 Task: Open Card Card0000000036 in Board Board0000000009 in Workspace WS0000000003 in Trello. Add Member Carxxstreet791@gmail.com to Card Card0000000036 in Board Board0000000009 in Workspace WS0000000003 in Trello. Add Red Label titled Label0000000036 to Card Card0000000036 in Board Board0000000009 in Workspace WS0000000003 in Trello. Add Checklist CL0000000036 to Card Card0000000036 in Board Board0000000009 in Workspace WS0000000003 in Trello. Add Dates with Start Date as Nov 01 2023 and Due Date as Nov 30 2023 to Card Card0000000036 in Board Board0000000009 in Workspace WS0000000003 in Trello
Action: Mouse moved to (469, 24)
Screenshot: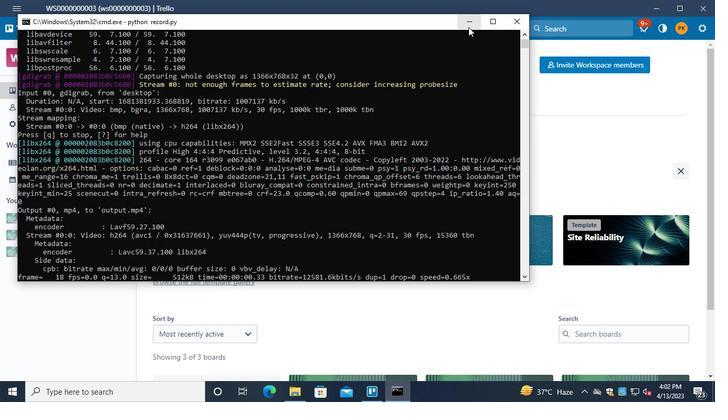 
Action: Mouse pressed left at (469, 24)
Screenshot: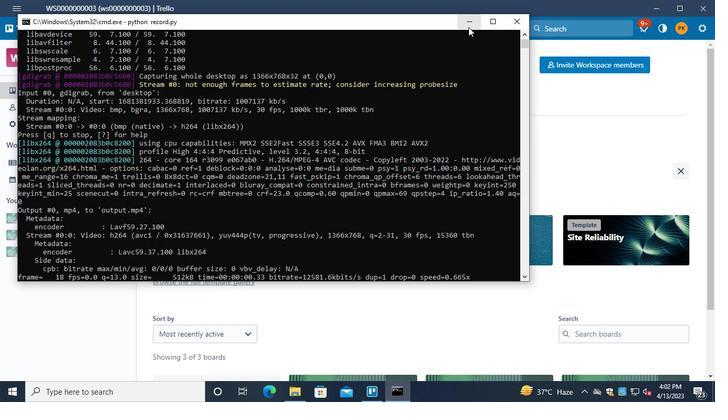 
Action: Mouse moved to (61, 250)
Screenshot: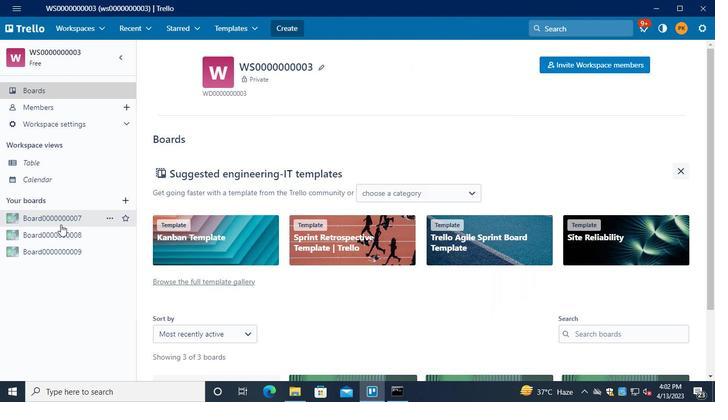
Action: Mouse pressed left at (61, 250)
Screenshot: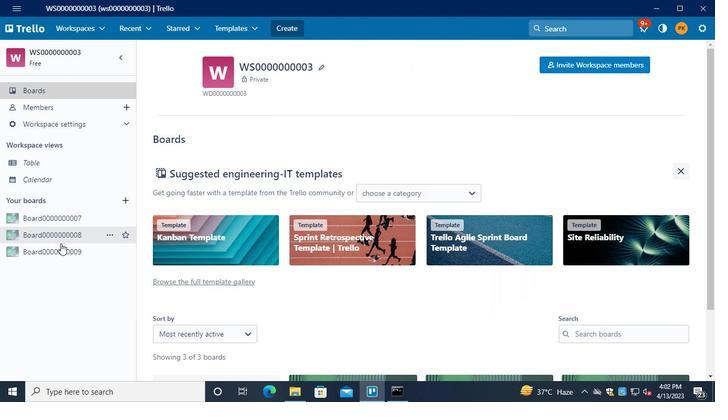 
Action: Mouse moved to (199, 329)
Screenshot: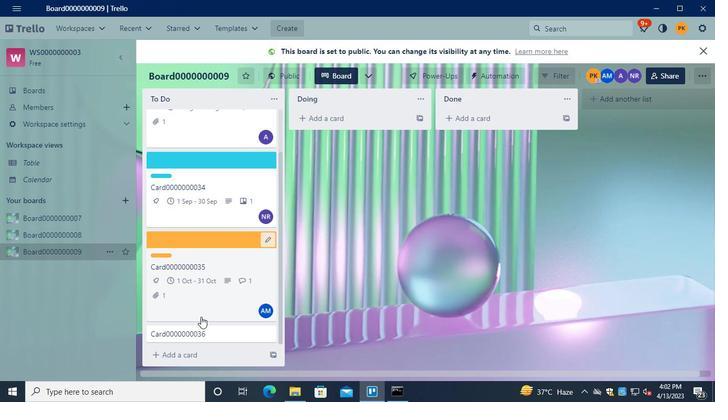 
Action: Mouse pressed left at (199, 329)
Screenshot: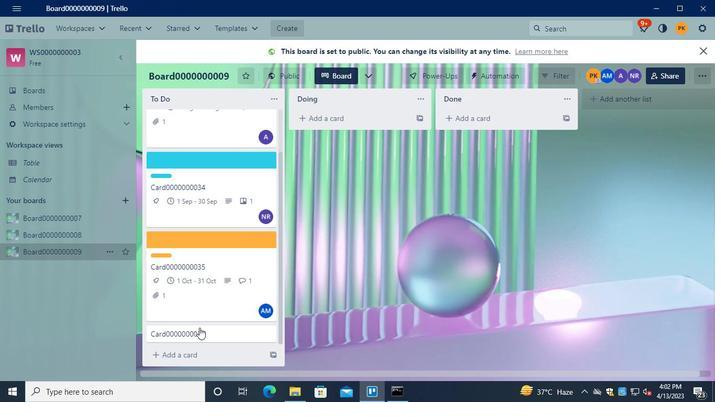 
Action: Mouse moved to (496, 134)
Screenshot: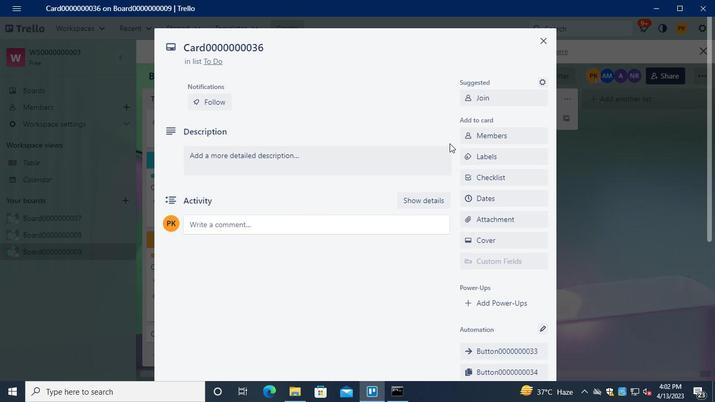 
Action: Mouse pressed left at (496, 134)
Screenshot: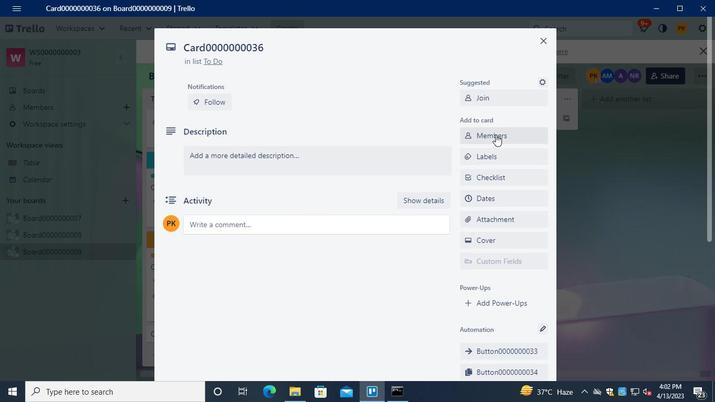 
Action: Mouse moved to (494, 135)
Screenshot: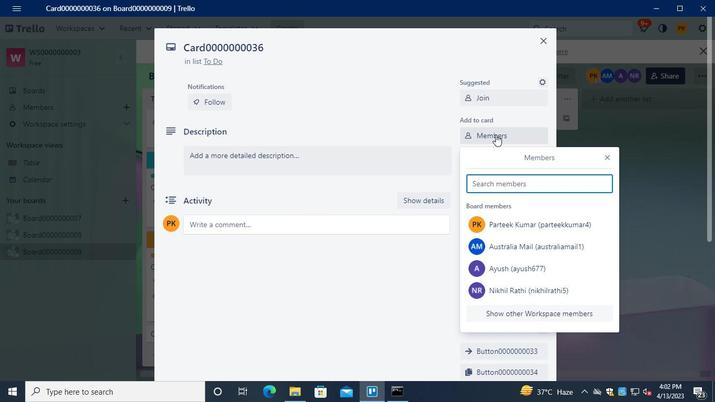 
Action: Keyboard Key.shift
Screenshot: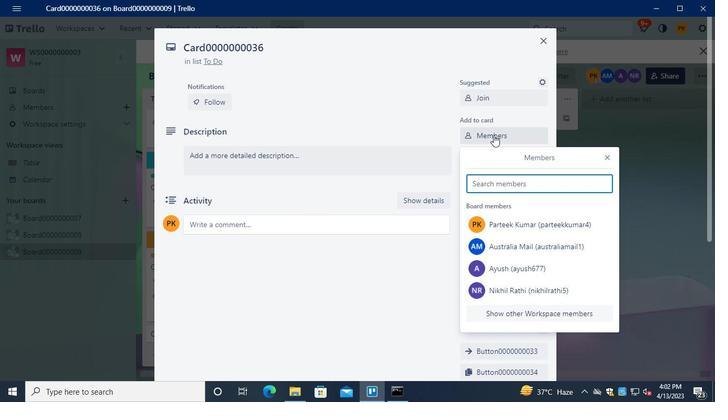 
Action: Keyboard C
Screenshot: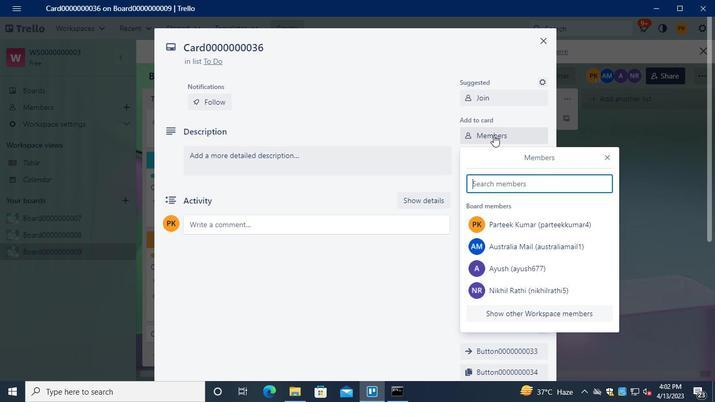 
Action: Mouse moved to (534, 286)
Screenshot: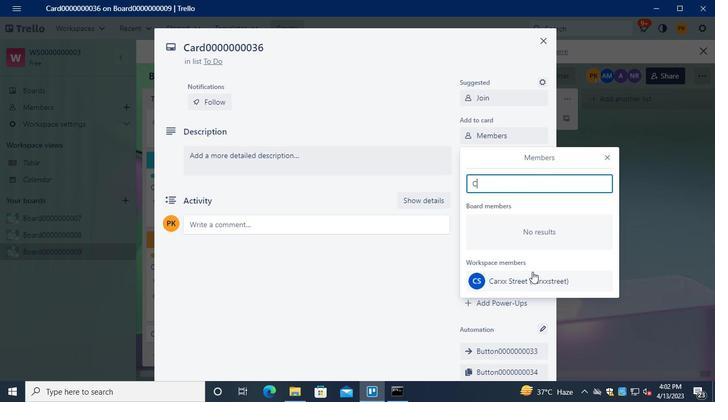 
Action: Mouse pressed left at (534, 286)
Screenshot: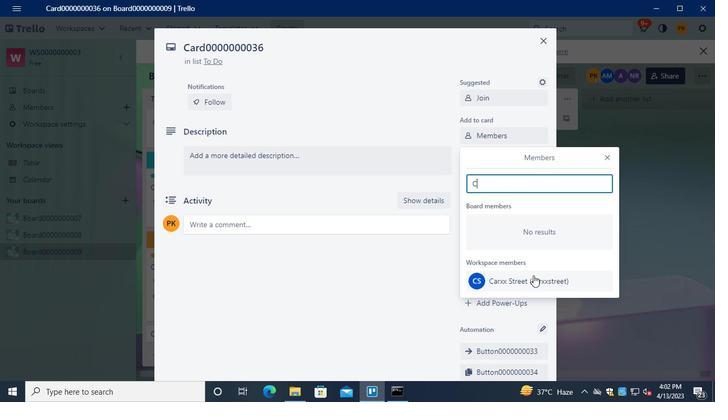 
Action: Mouse moved to (609, 151)
Screenshot: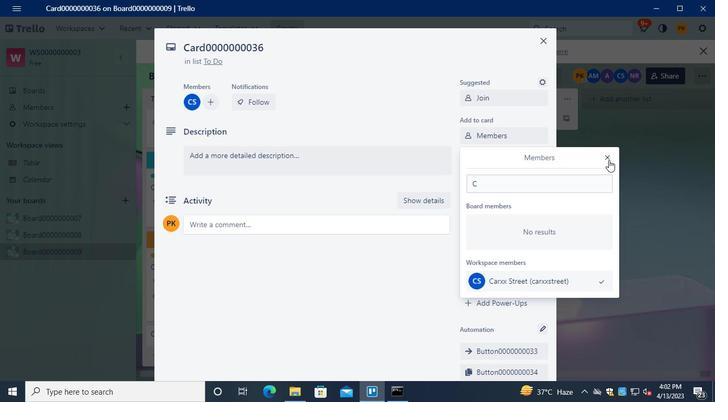 
Action: Mouse pressed left at (609, 151)
Screenshot: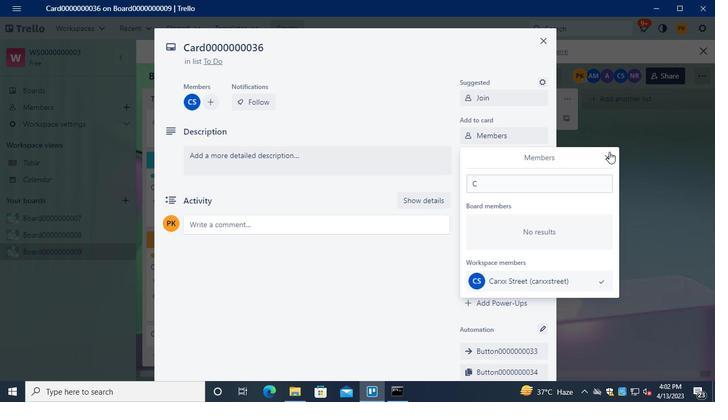 
Action: Mouse moved to (495, 158)
Screenshot: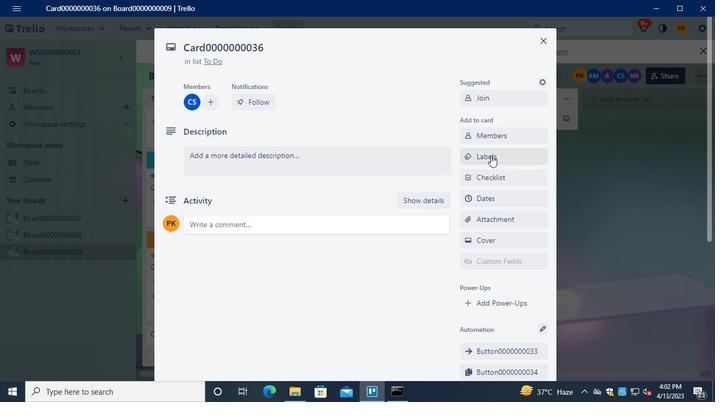 
Action: Mouse pressed left at (495, 158)
Screenshot: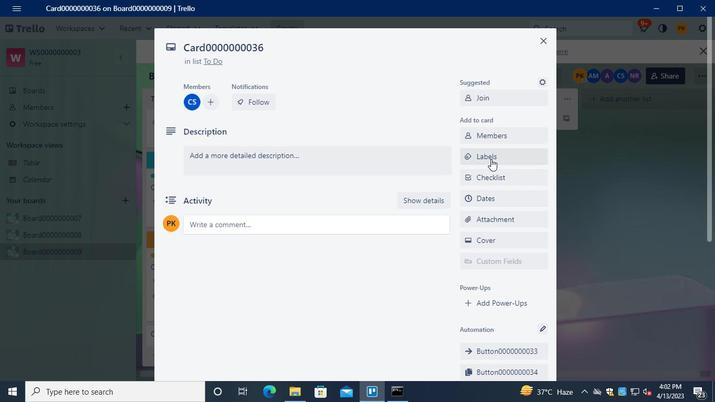 
Action: Mouse moved to (531, 290)
Screenshot: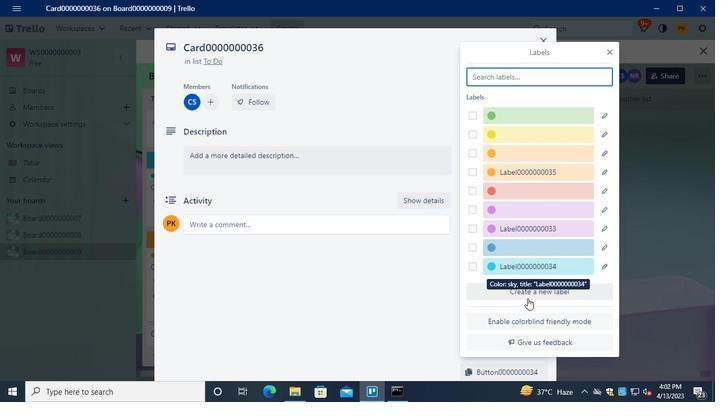 
Action: Mouse pressed left at (531, 290)
Screenshot: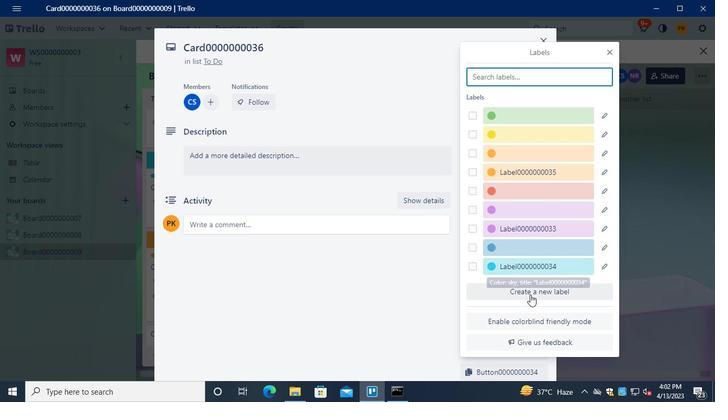 
Action: Mouse moved to (525, 150)
Screenshot: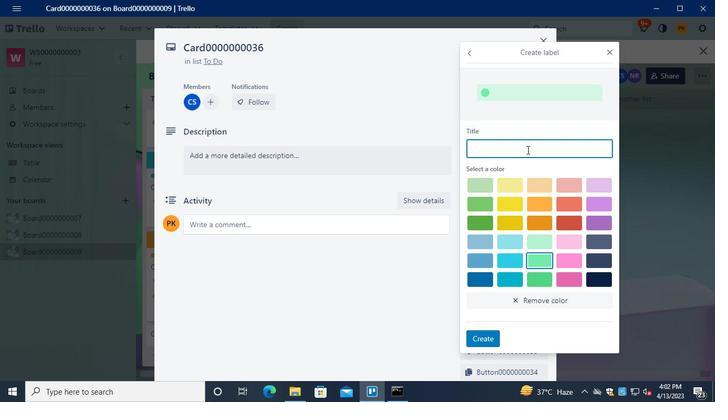 
Action: Keyboard Key.shift
Screenshot: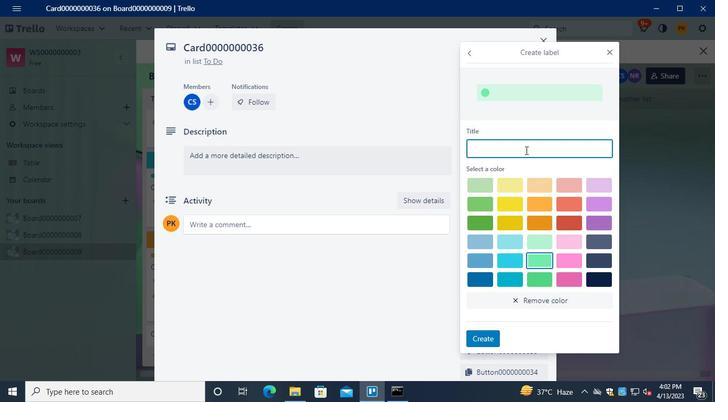 
Action: Keyboard L
Screenshot: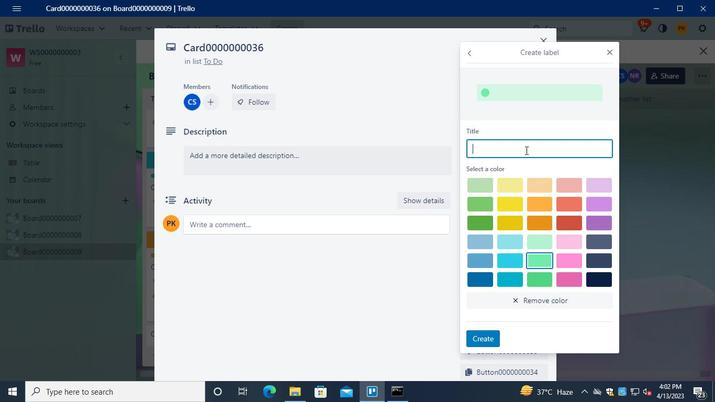 
Action: Keyboard a
Screenshot: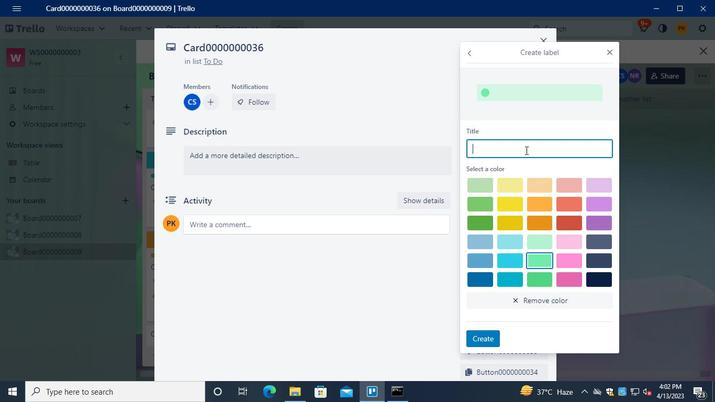 
Action: Keyboard b
Screenshot: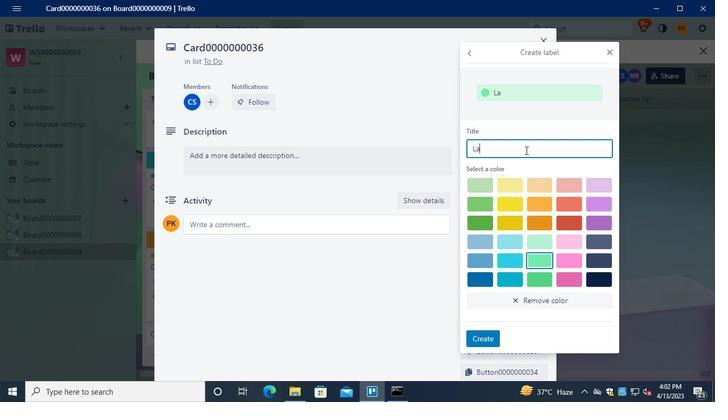 
Action: Keyboard e
Screenshot: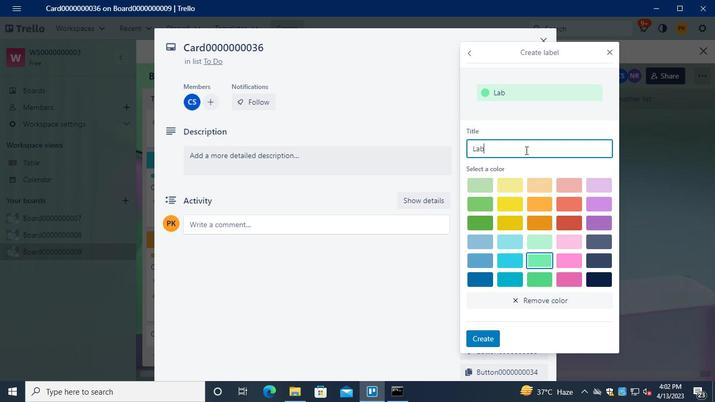 
Action: Keyboard l
Screenshot: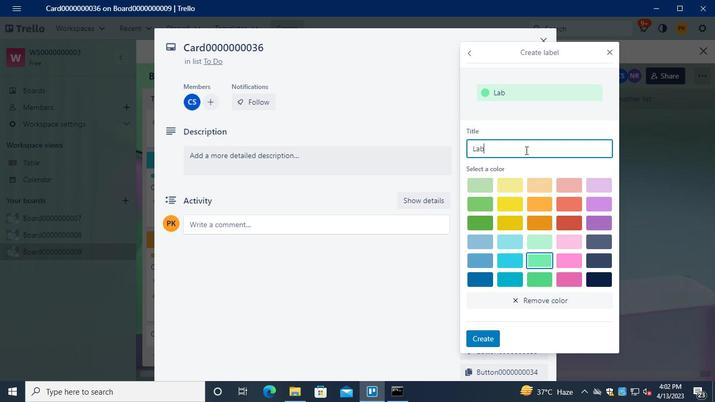 
Action: Keyboard <96>
Screenshot: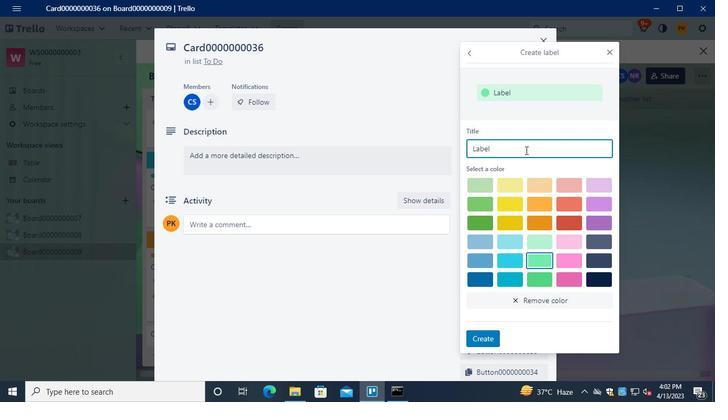 
Action: Mouse moved to (525, 150)
Screenshot: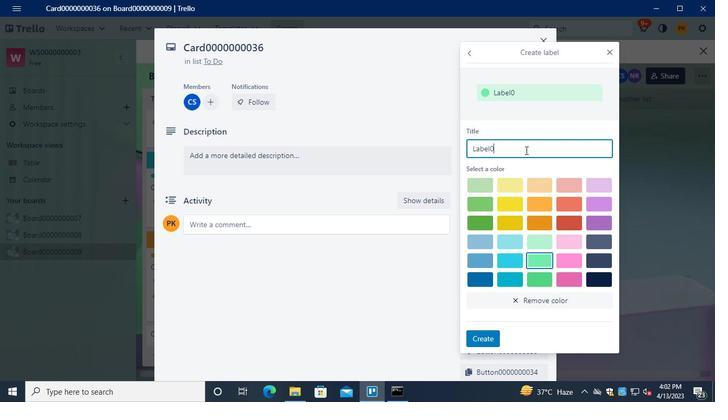 
Action: Keyboard <96>
Screenshot: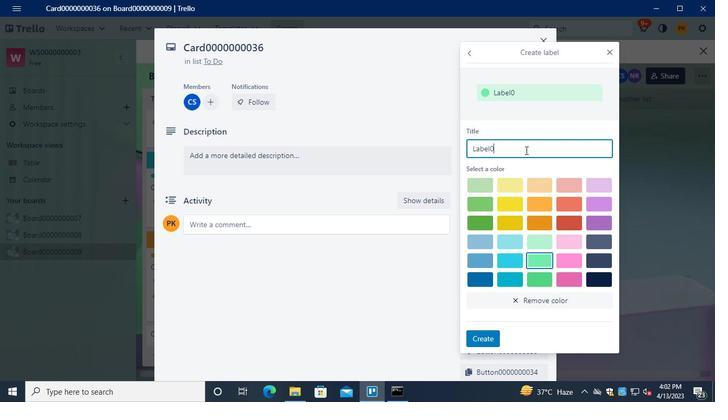 
Action: Keyboard <96>
Screenshot: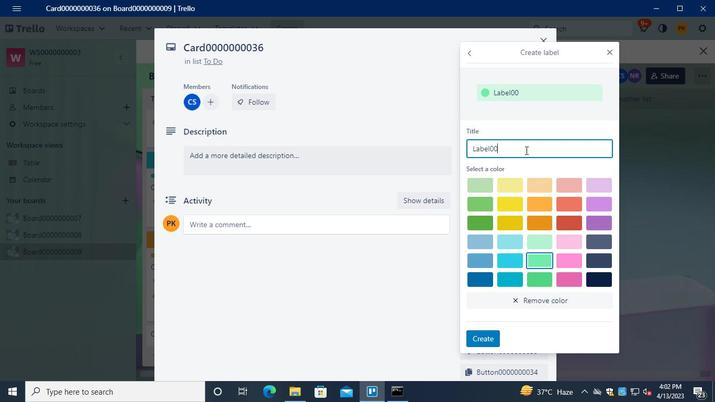 
Action: Keyboard <96>
Screenshot: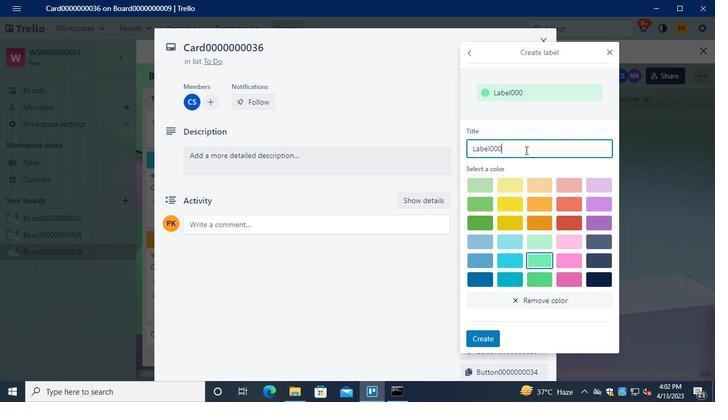 
Action: Keyboard <96>
Screenshot: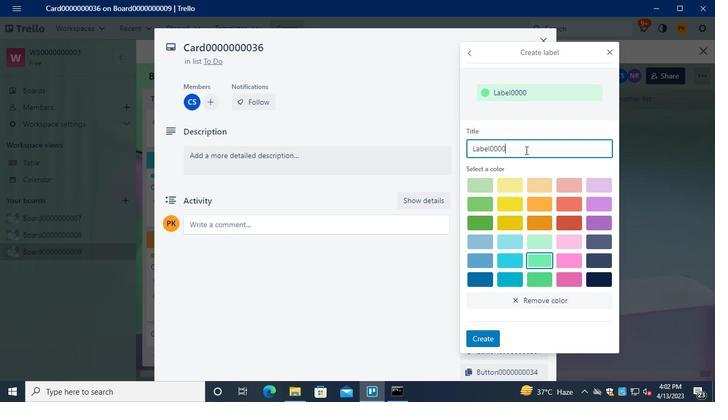 
Action: Keyboard <96>
Screenshot: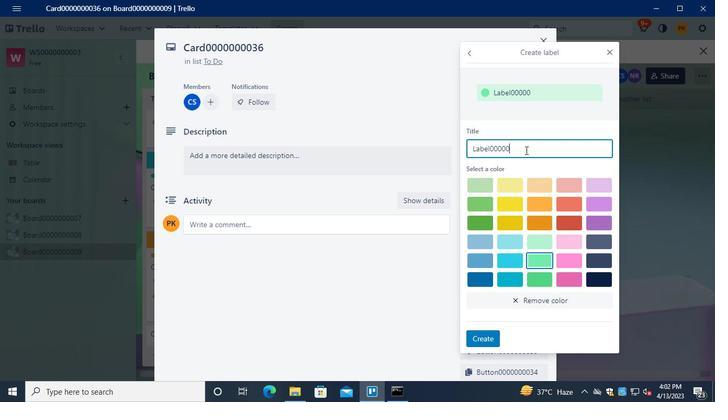 
Action: Keyboard <96>
Screenshot: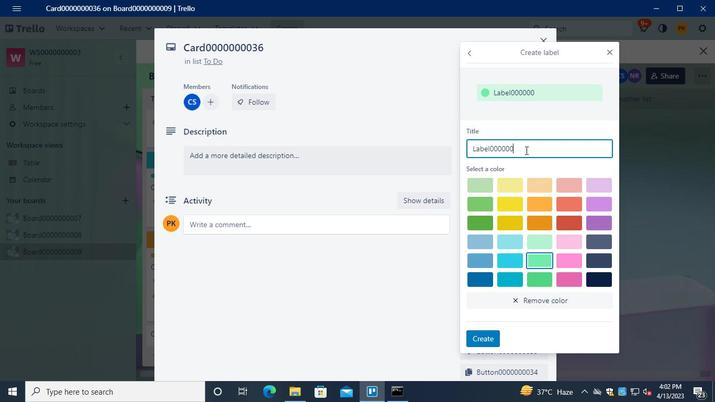 
Action: Keyboard <96>
Screenshot: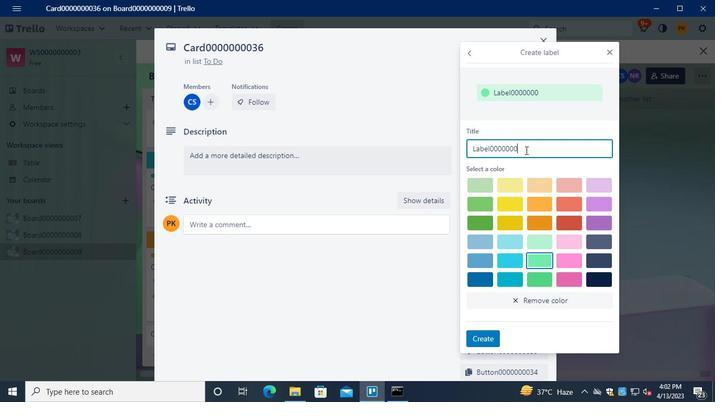 
Action: Keyboard <99>
Screenshot: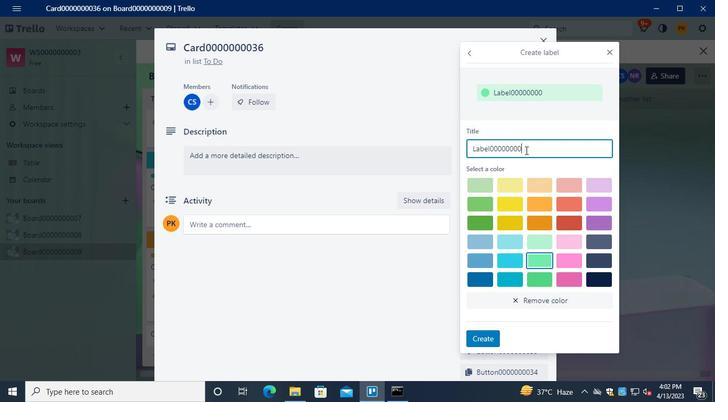 
Action: Keyboard <102>
Screenshot: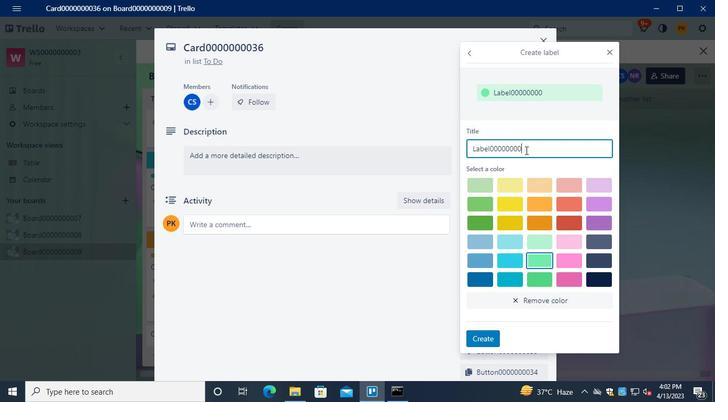 
Action: Mouse moved to (574, 208)
Screenshot: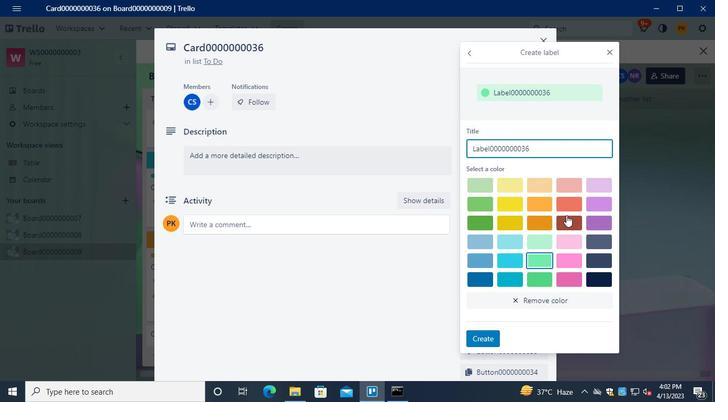 
Action: Mouse pressed left at (574, 208)
Screenshot: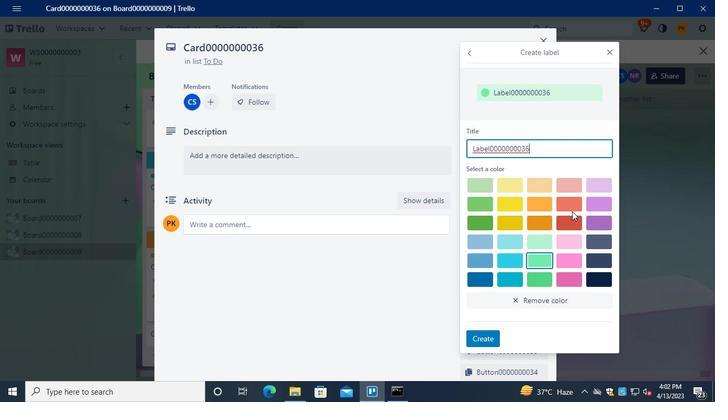 
Action: Mouse moved to (487, 343)
Screenshot: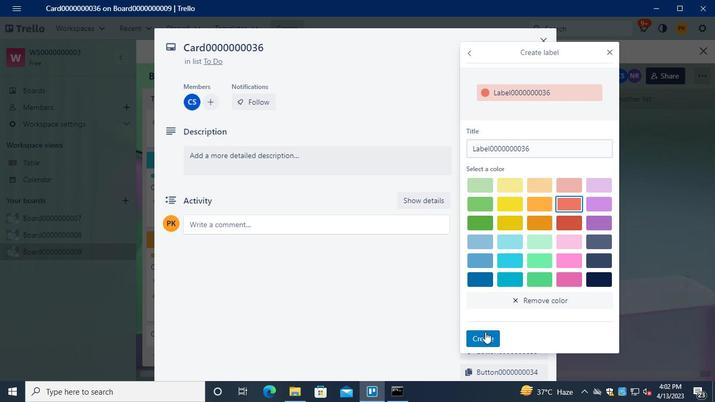 
Action: Mouse pressed left at (487, 343)
Screenshot: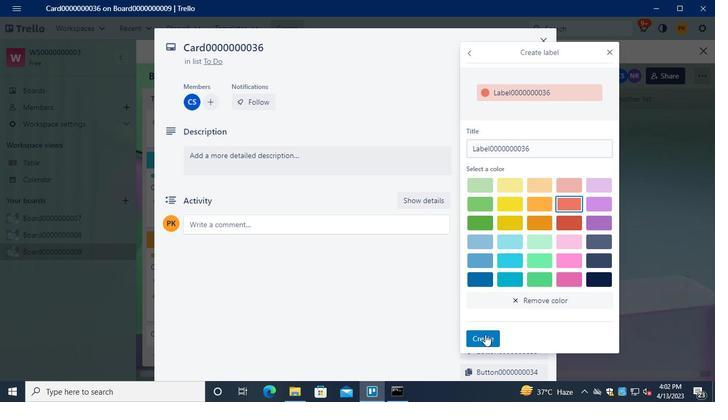 
Action: Mouse moved to (611, 51)
Screenshot: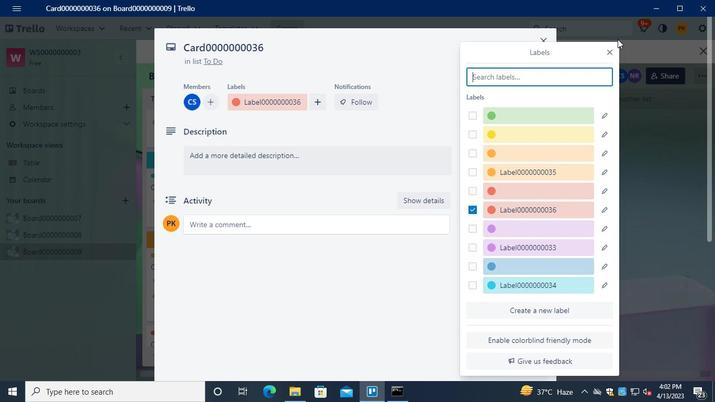 
Action: Mouse pressed left at (611, 51)
Screenshot: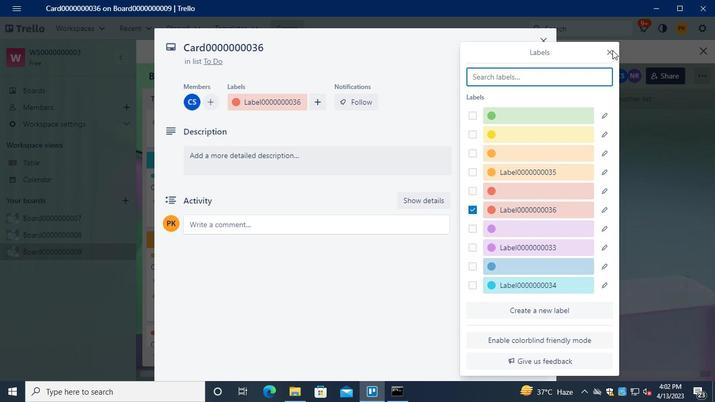
Action: Mouse moved to (503, 179)
Screenshot: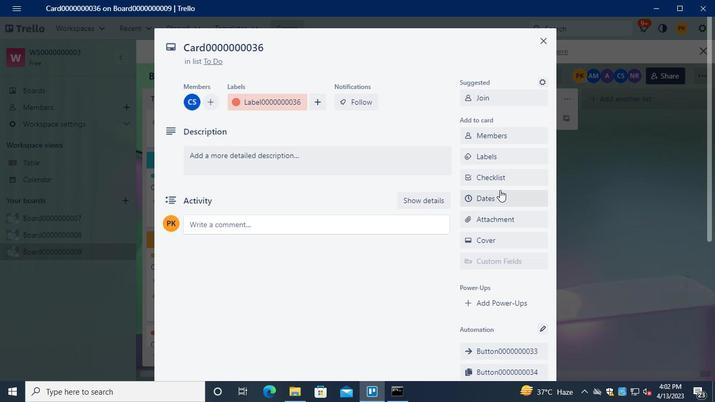 
Action: Mouse pressed left at (503, 179)
Screenshot: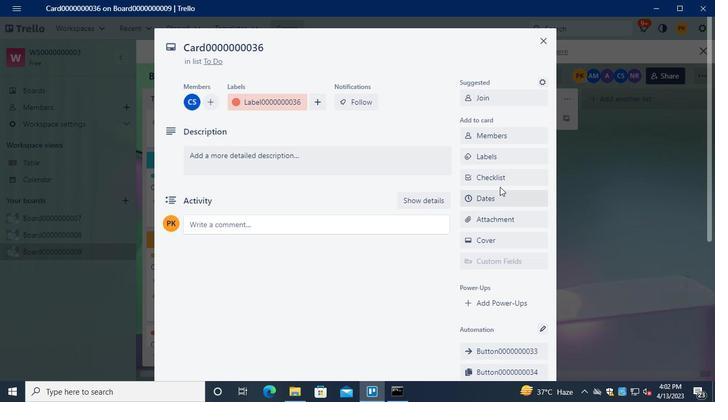 
Action: Keyboard Key.shift
Screenshot: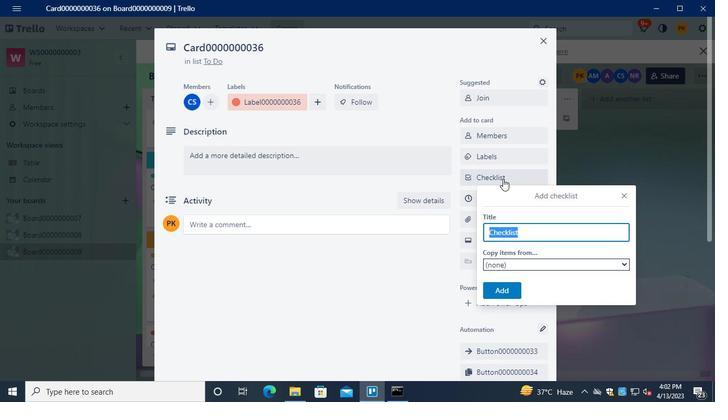 
Action: Keyboard C
Screenshot: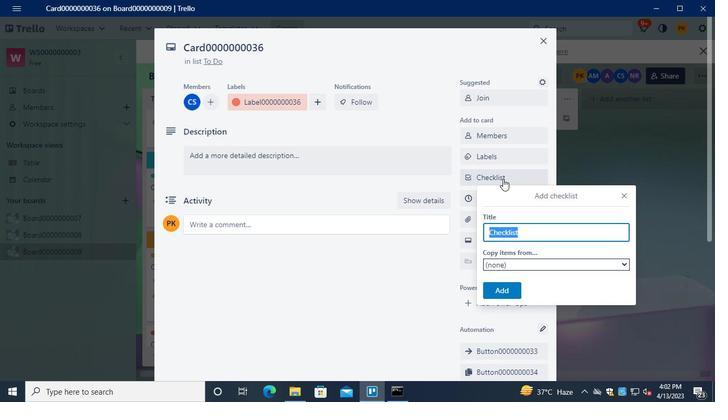 
Action: Keyboard L
Screenshot: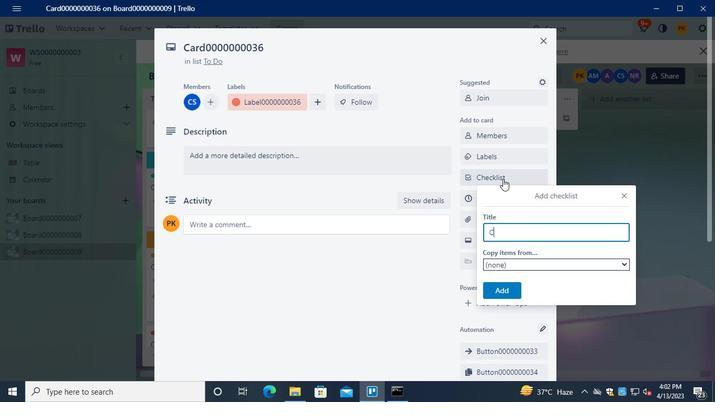 
Action: Mouse moved to (500, 179)
Screenshot: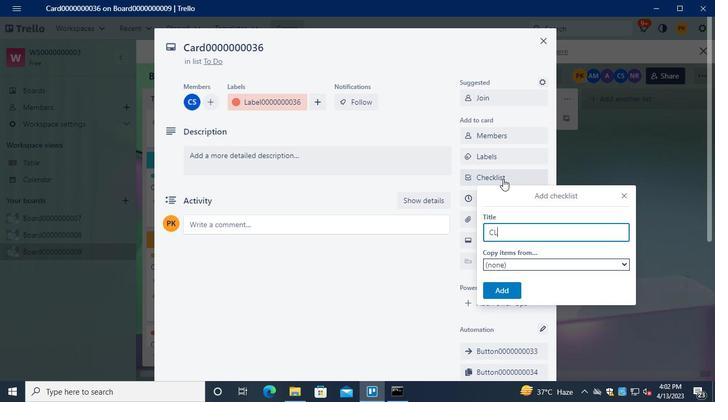 
Action: Keyboard <96>
Screenshot: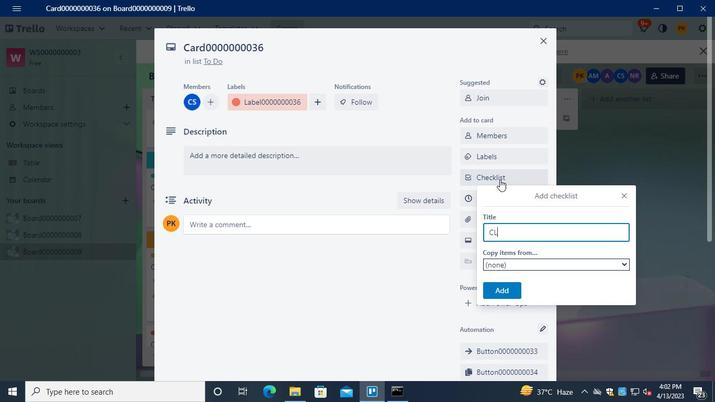 
Action: Keyboard <96>
Screenshot: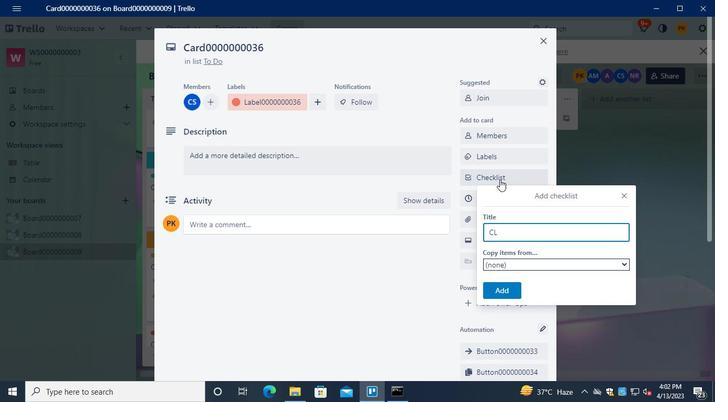 
Action: Keyboard <96>
Screenshot: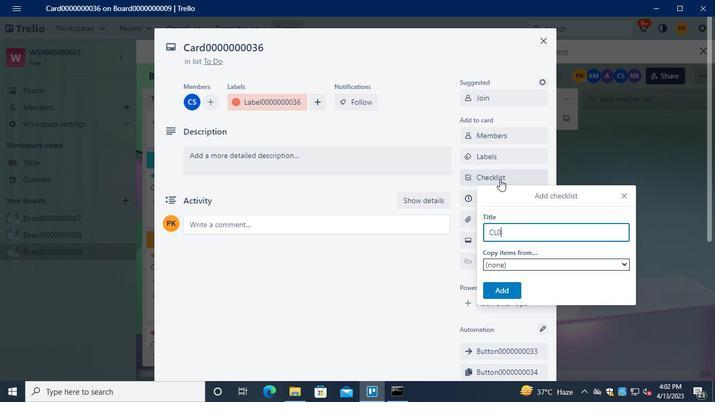 
Action: Keyboard <96>
Screenshot: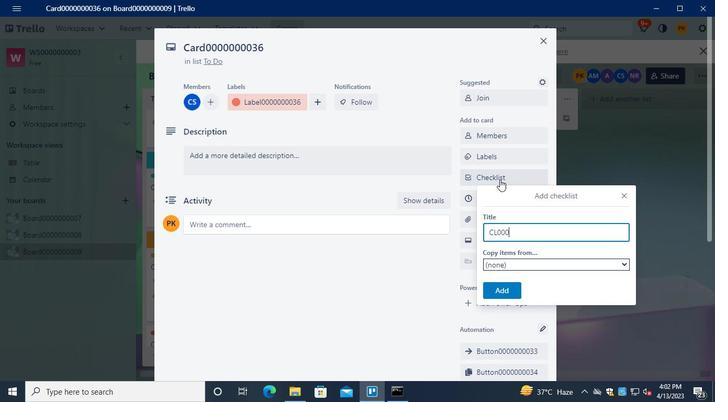 
Action: Keyboard <96>
Screenshot: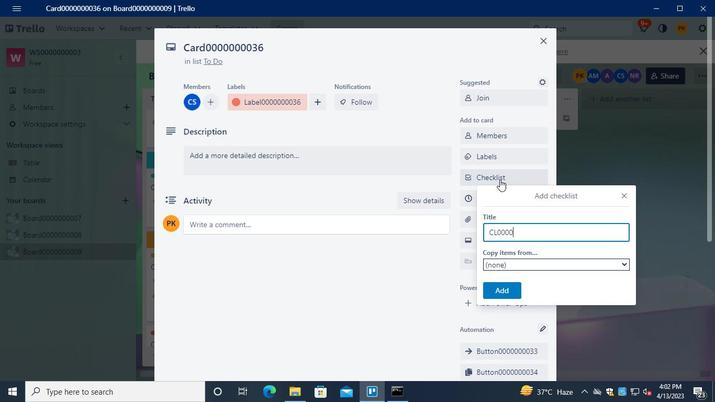 
Action: Keyboard <96>
Screenshot: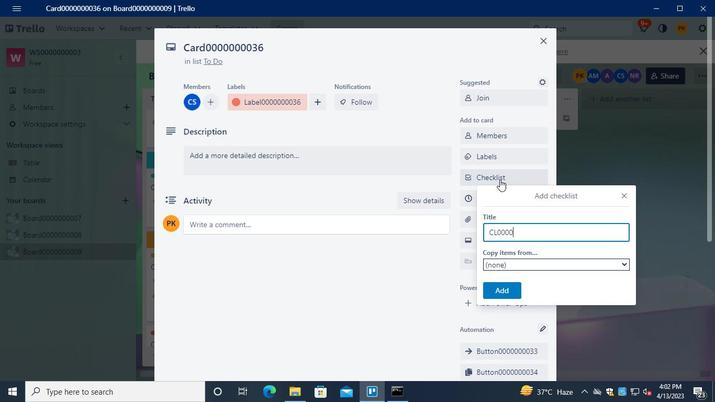 
Action: Keyboard <96>
Screenshot: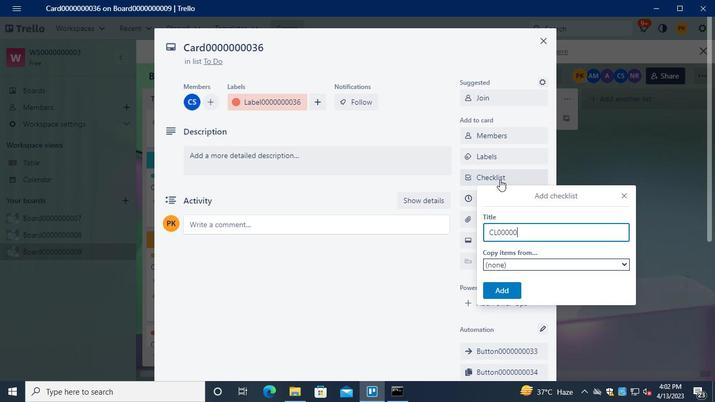 
Action: Keyboard <96>
Screenshot: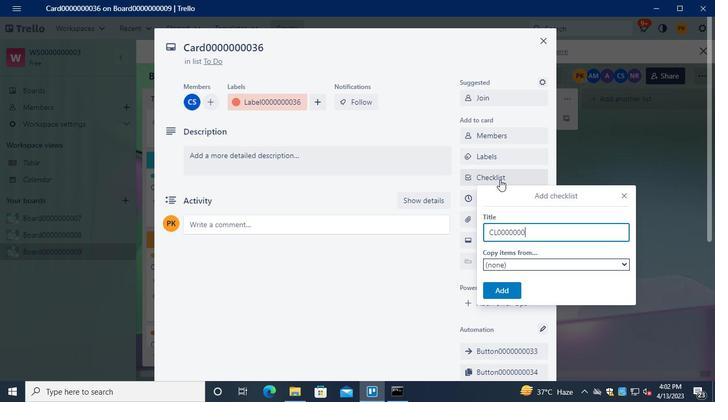 
Action: Keyboard <99>
Screenshot: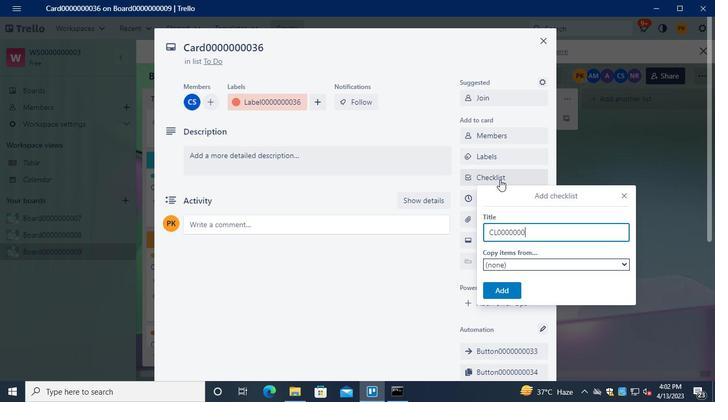 
Action: Keyboard <102>
Screenshot: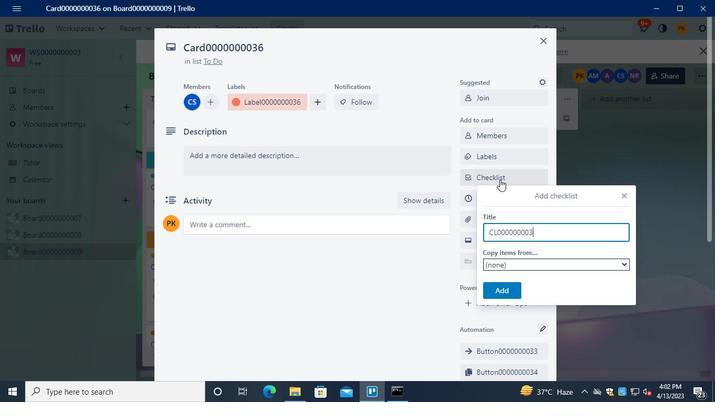 
Action: Mouse moved to (503, 289)
Screenshot: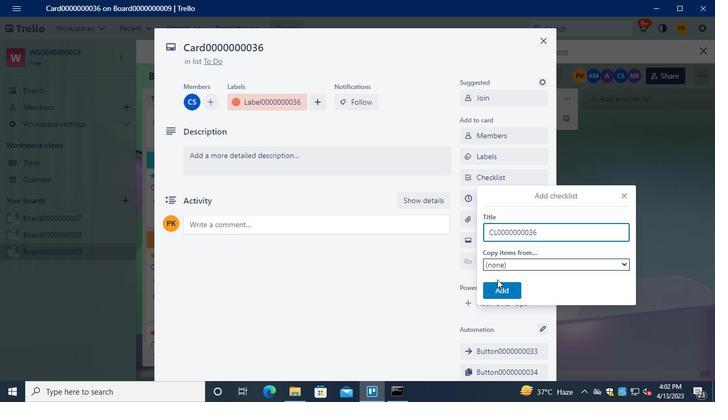 
Action: Mouse pressed left at (503, 289)
Screenshot: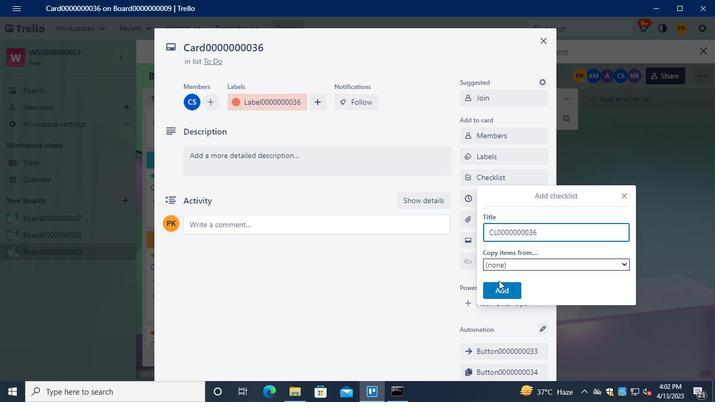 
Action: Mouse moved to (489, 199)
Screenshot: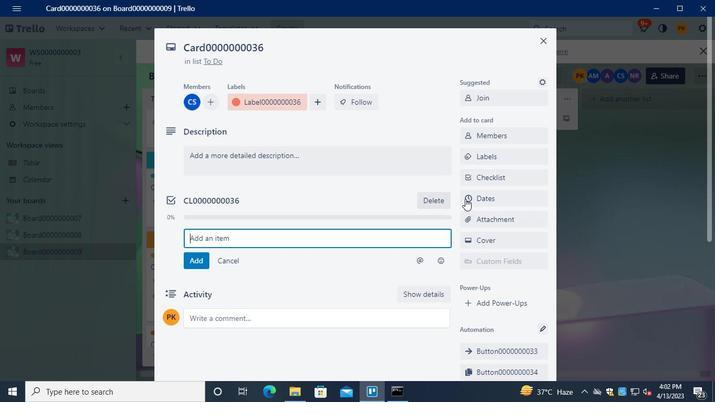
Action: Mouse pressed left at (489, 199)
Screenshot: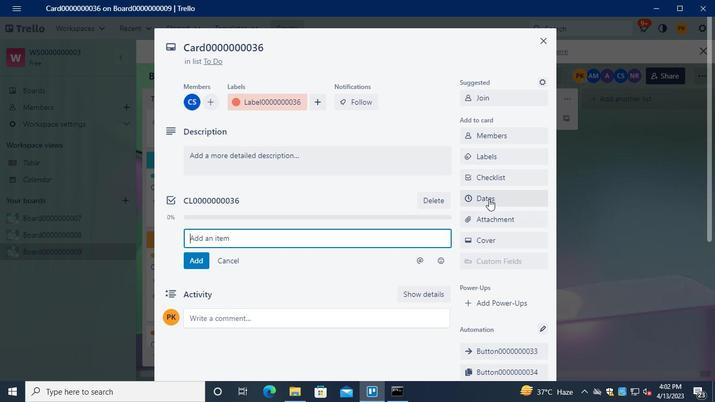 
Action: Mouse moved to (474, 238)
Screenshot: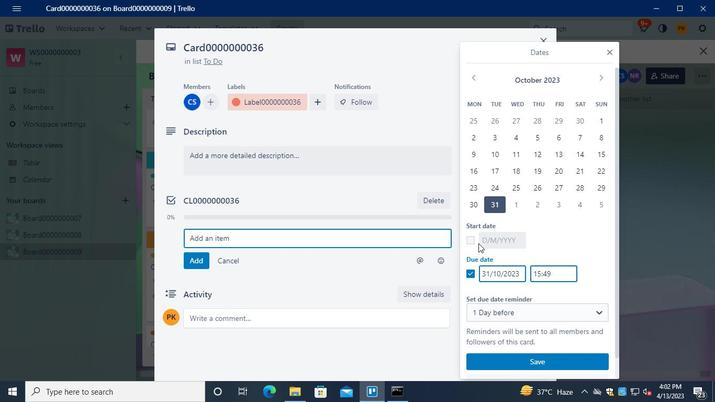 
Action: Mouse pressed left at (474, 238)
Screenshot: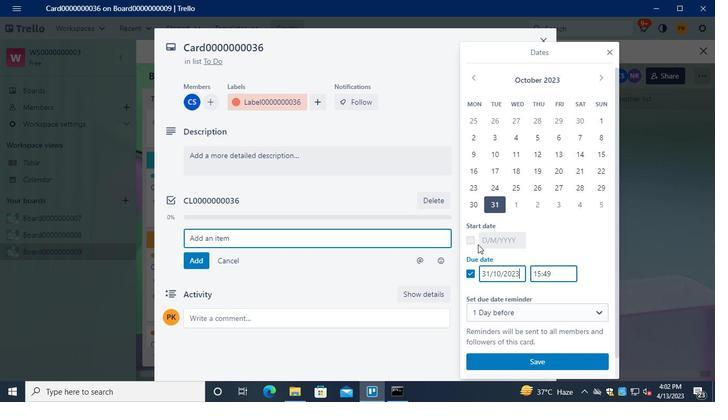 
Action: Mouse moved to (600, 81)
Screenshot: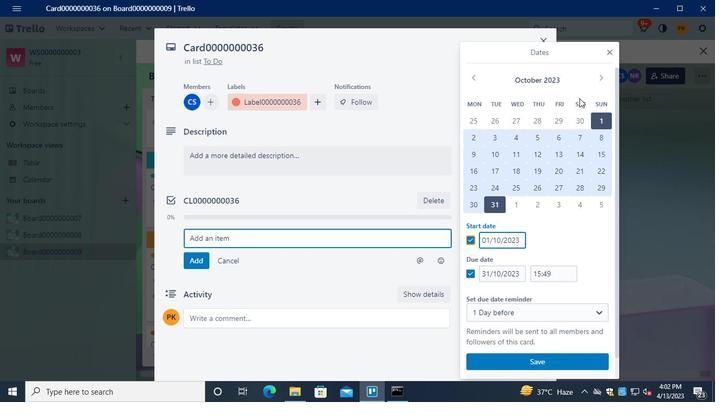 
Action: Mouse pressed left at (600, 81)
Screenshot: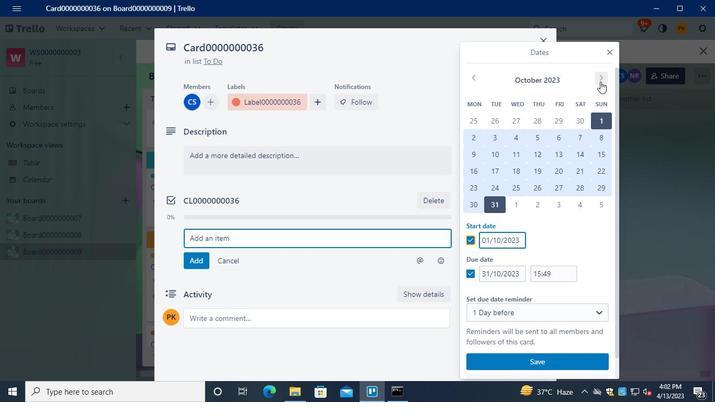 
Action: Mouse moved to (517, 119)
Screenshot: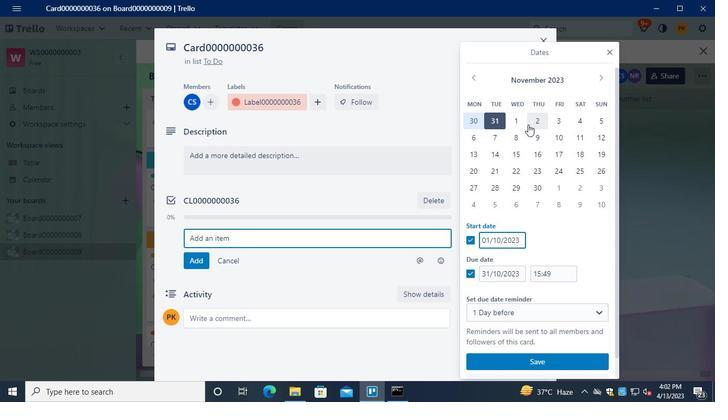 
Action: Mouse pressed left at (517, 119)
Screenshot: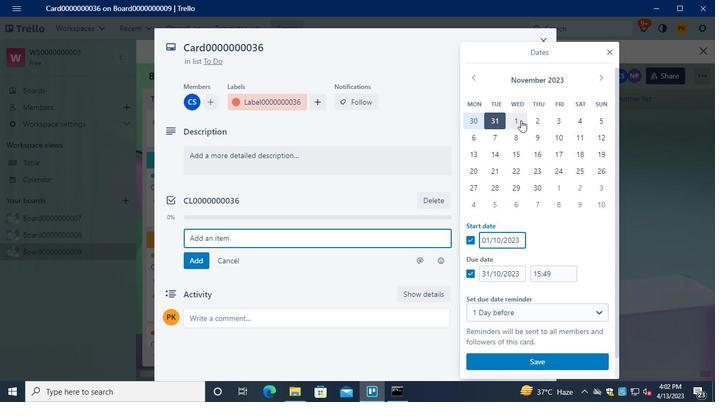 
Action: Mouse moved to (537, 187)
Screenshot: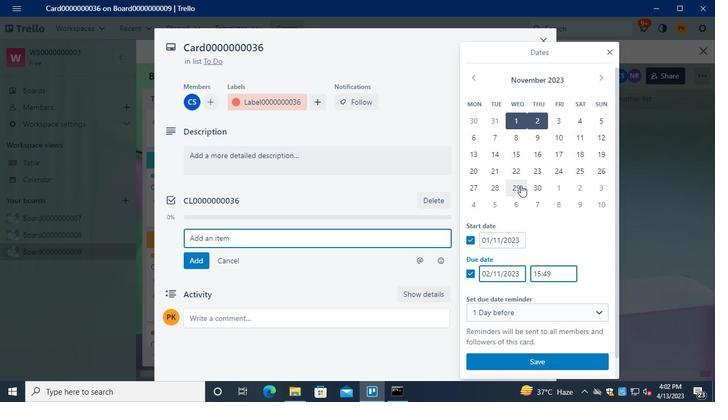 
Action: Mouse pressed left at (537, 187)
Screenshot: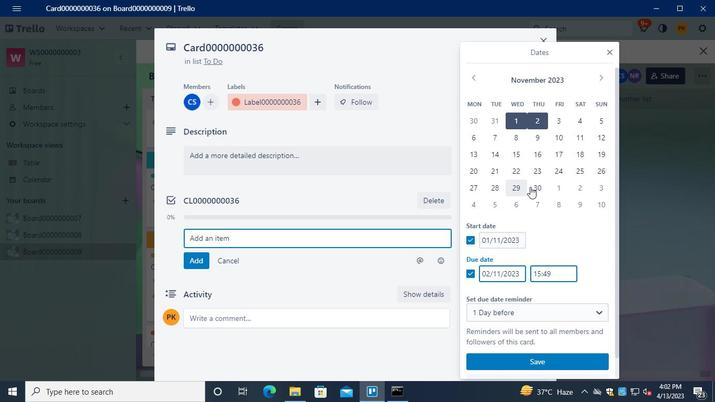 
Action: Mouse moved to (513, 363)
Screenshot: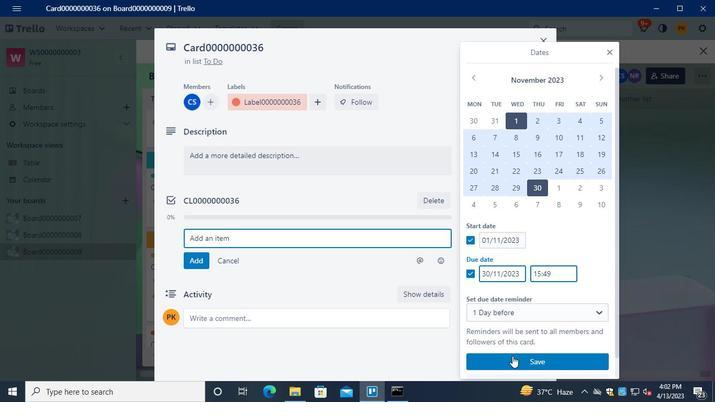
Action: Mouse pressed left at (513, 363)
Screenshot: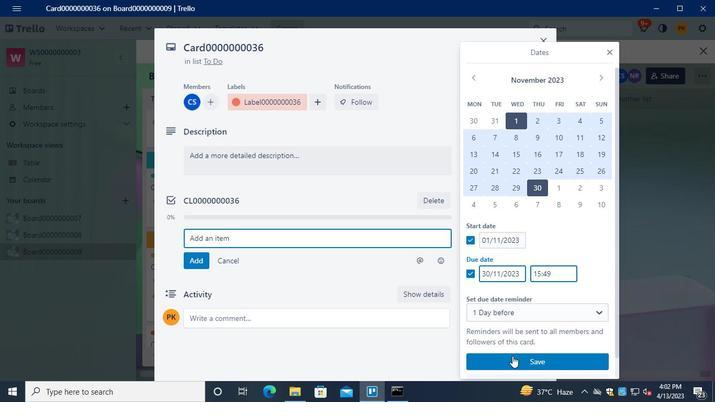 
Action: Mouse moved to (284, 270)
Screenshot: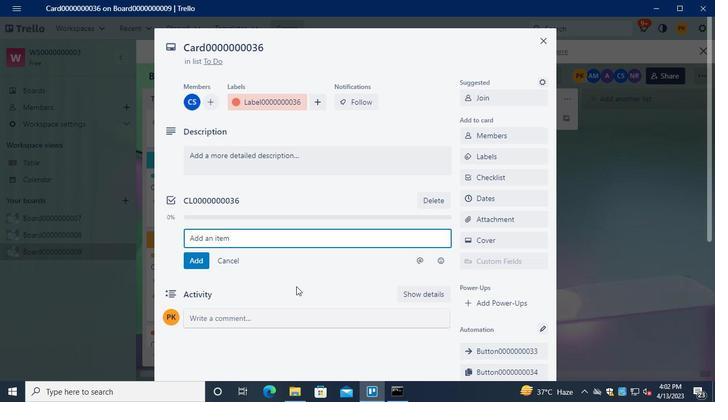 
Action: Keyboard Key.alt_l
Screenshot: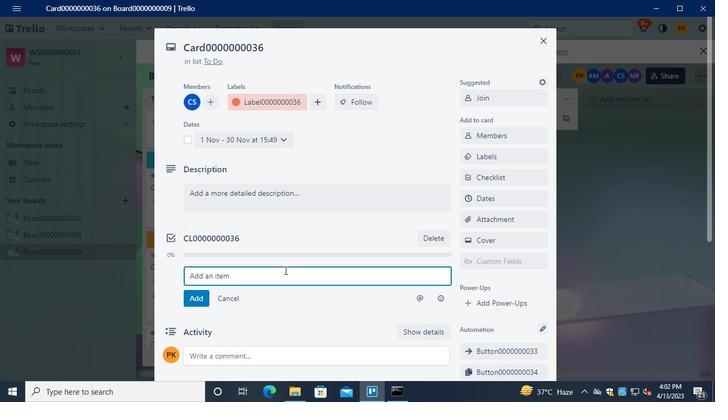 
Action: Keyboard Key.tab
Screenshot: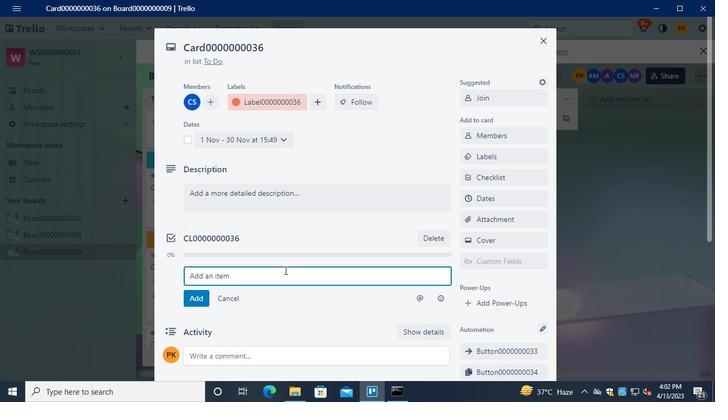 
Action: Mouse moved to (519, 19)
Screenshot: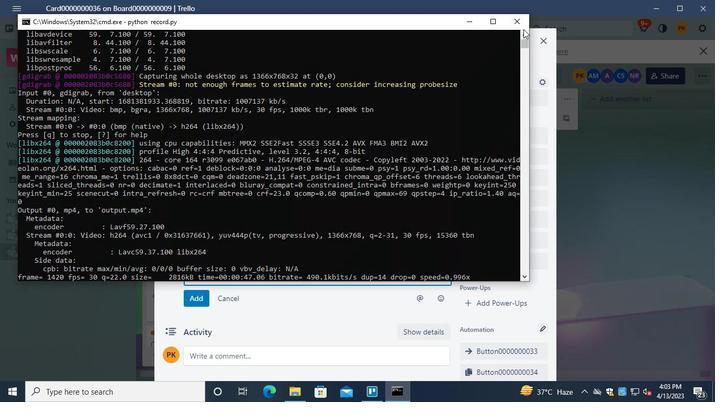 
Action: Mouse pressed left at (519, 19)
Screenshot: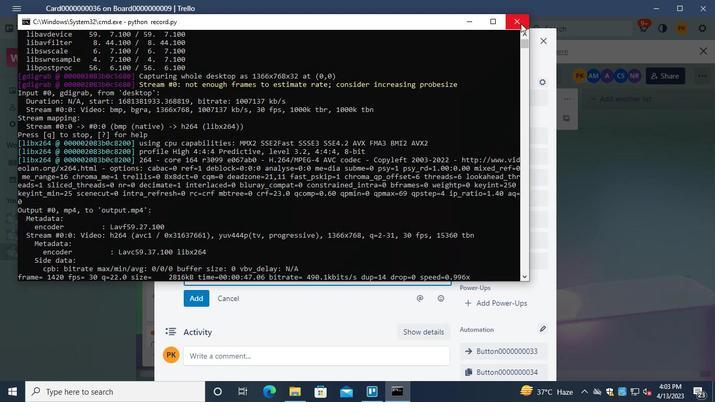 
